 Task: Format Manipulation: Create a video with a custom aspect ratio.
Action: Mouse pressed left at (613, 417)
Screenshot: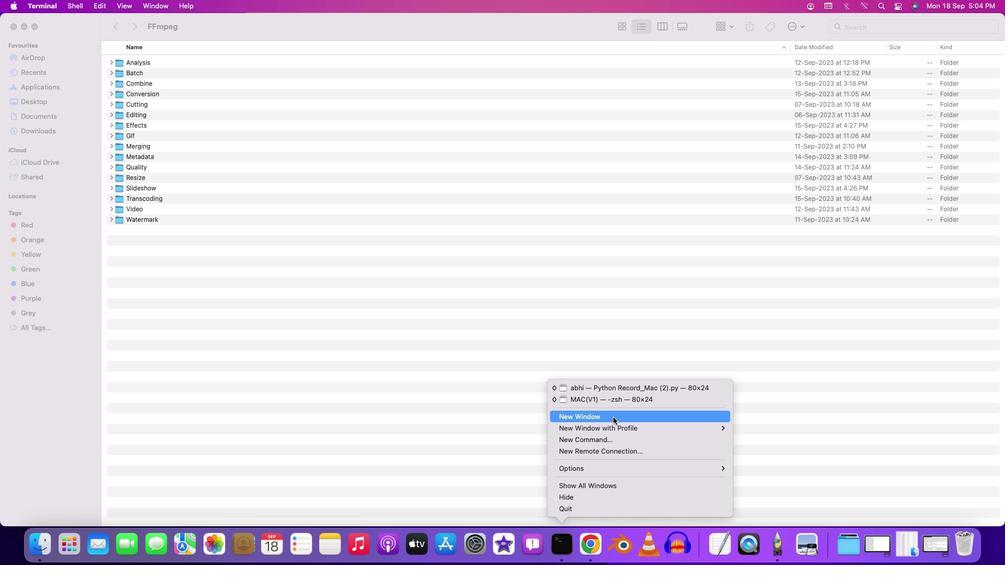 
Action: Mouse moved to (196, 23)
Screenshot: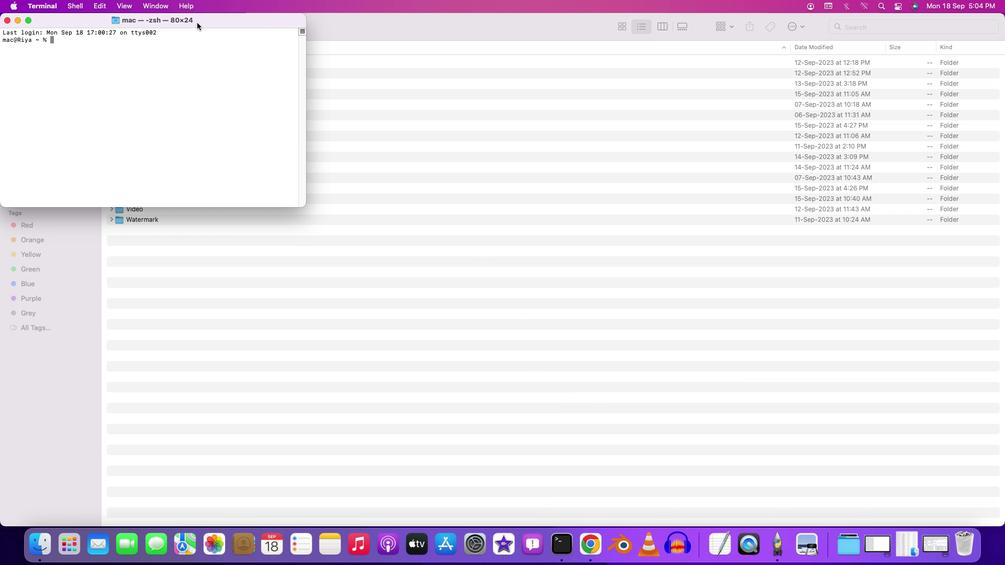 
Action: Mouse pressed left at (196, 23)
Screenshot: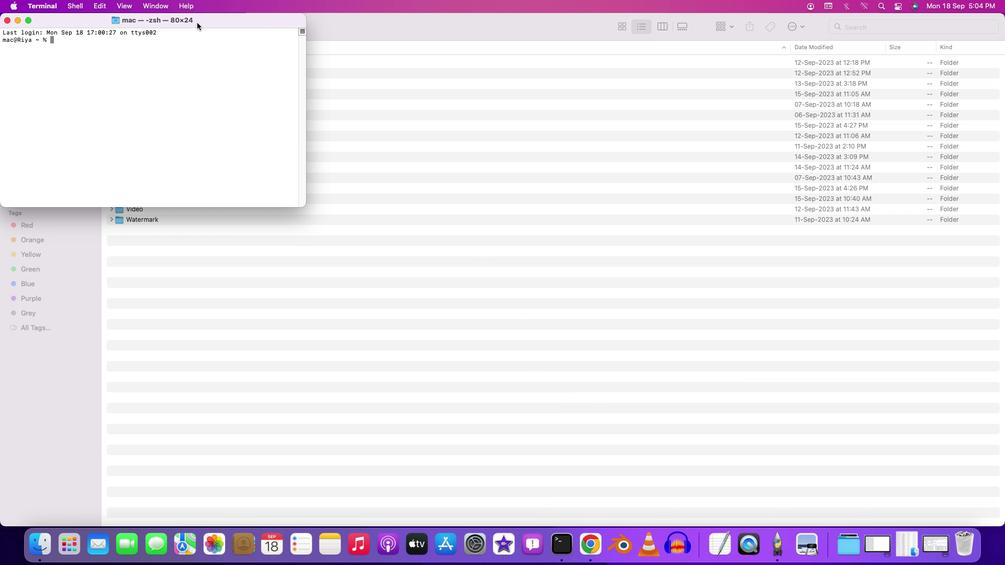 
Action: Mouse pressed left at (196, 23)
Screenshot: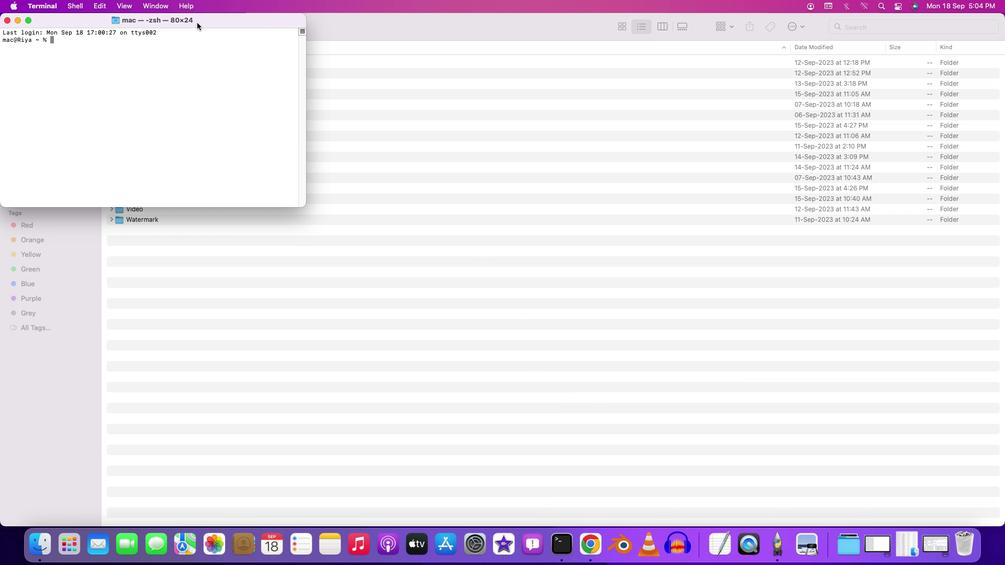 
Action: Mouse moved to (285, 166)
Screenshot: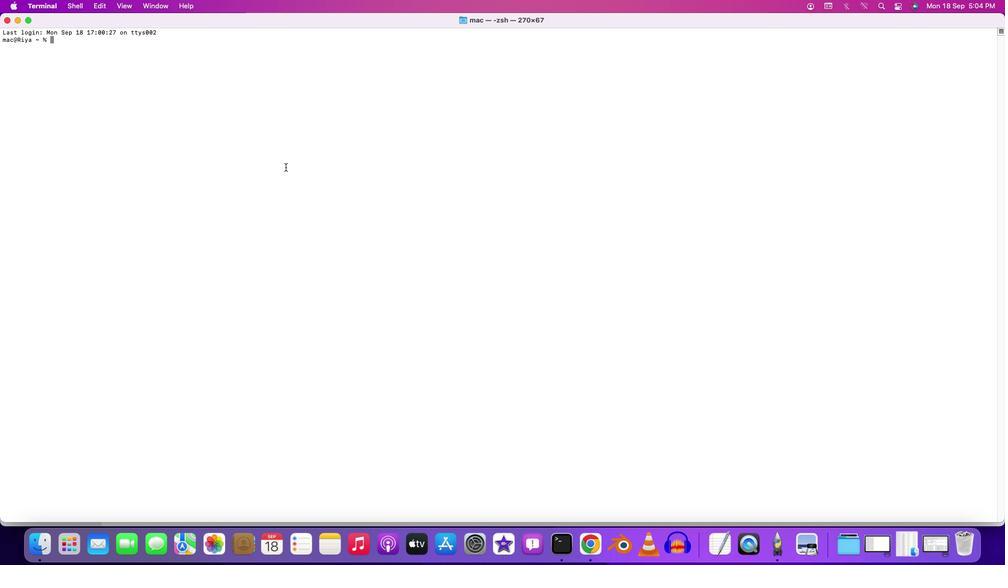 
Action: Key pressed 'c''d'Key.space'd''e''s''k''t''o''p'Key.enter'c''d'Key.space'f''f''m''p''e''g'Key.enter'c''d'Key.space'm''e''r''g''i''n''g'Key.enter'c''d'Key.space'v'Key.backspaceKey.backspaceKey.space'v''i''d''e''o'Key.enter'f''f''m''p''e''g'Key.space'-''i'Key.space'i''n''p''u''t''.''m''p''4'Key.space'-''v''f'Key.spaceKey.shift'"''s''c''a''l''e'Key.spaceKey.backspace'=''1''2''8''0'Key.shift':''7''2''0'',''s''e''t''s''a''r''=''1'Key.shift':''1'Key.shift'"'Key.space'-''c'Key.shift':''v'Key.space'l''i''b''x''2''6''4'Key.space'-''c'Key.shift':''a'Key.space'c''o''p''y'Key.space'o''u''t''p''u''t'Key.shift'_''c''u''s''t''o''m'Key.shift'_''a''s''p''e''c''t'Key.shift'_''r''a''t''i''o''n'Key.backspace'.''m''p''4'Key.enter'y'Key.enter
Screenshot: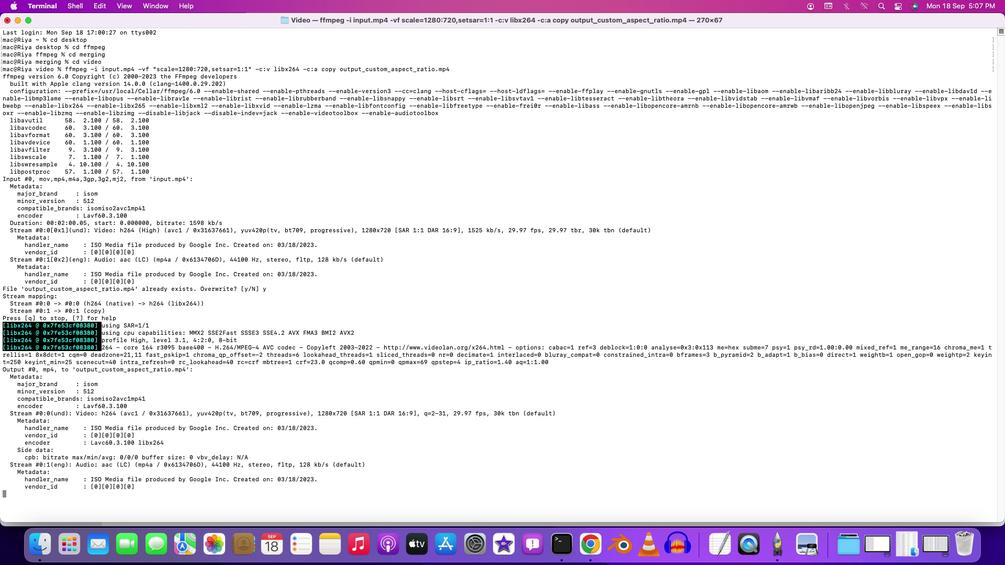 
Action: Mouse moved to (353, 346)
Screenshot: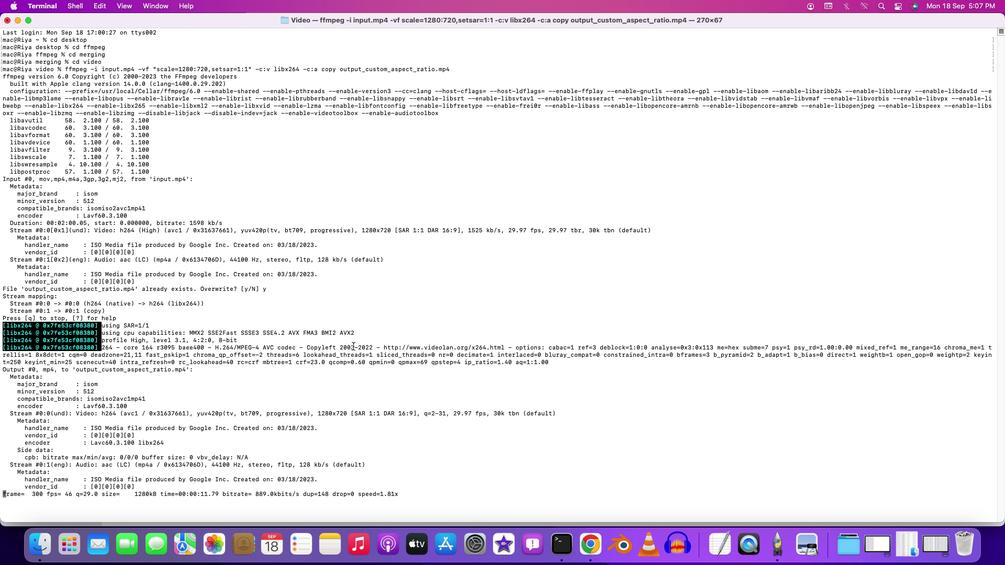 
